 Task: Create a template for welcoming a new batch, including planning a welcome, developing an orientation program, and organizing sessions.
Action: Mouse moved to (35, 53)
Screenshot: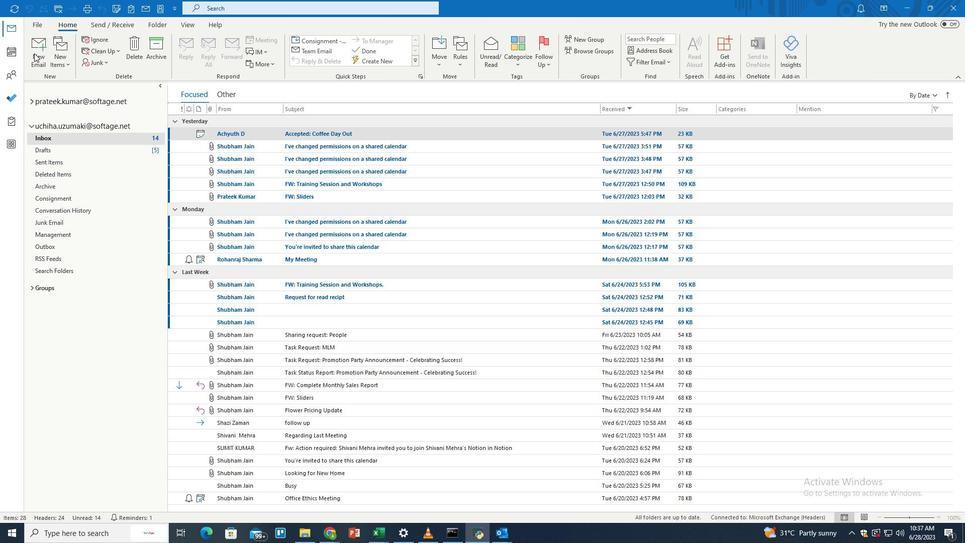 
Action: Mouse pressed left at (35, 53)
Screenshot: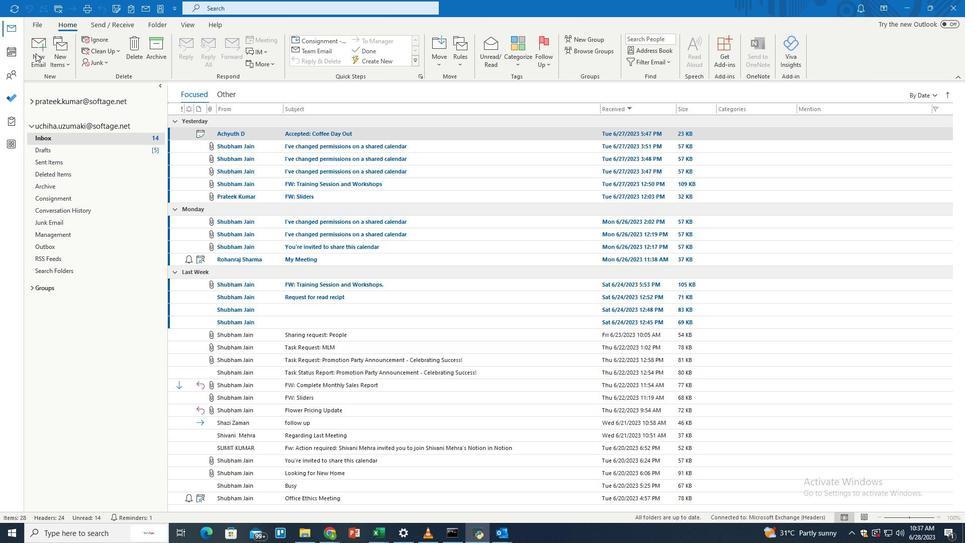 
Action: Mouse moved to (36, 53)
Screenshot: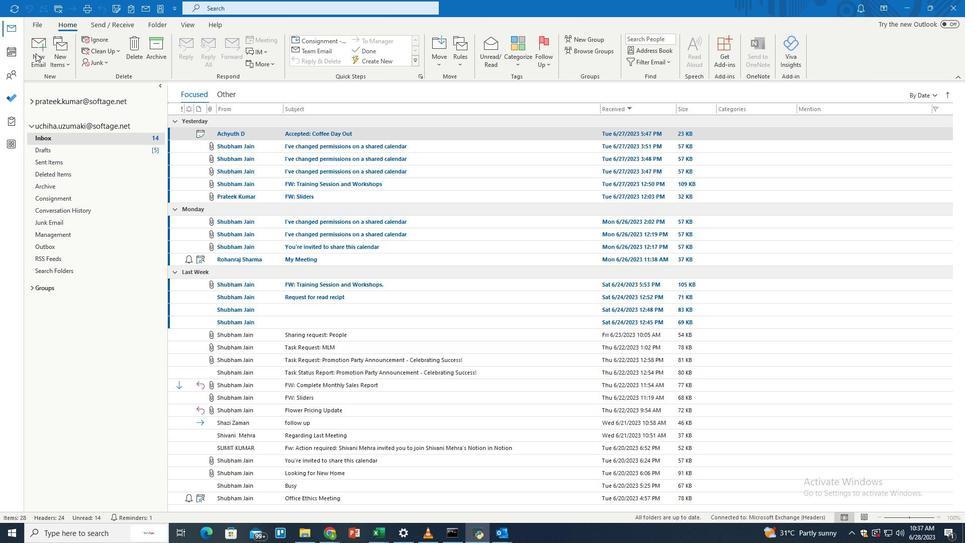 
Action: Mouse pressed left at (36, 53)
Screenshot: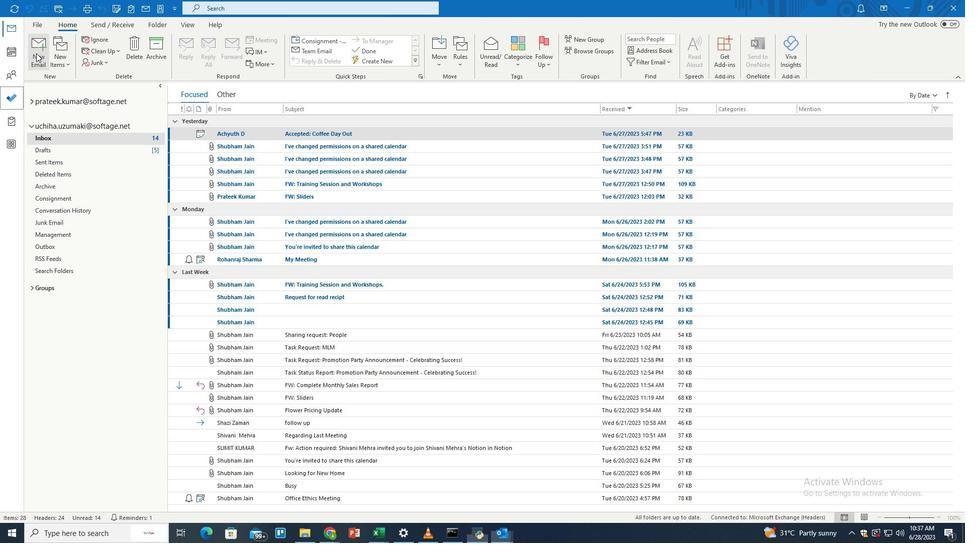 
Action: Mouse moved to (677, 56)
Screenshot: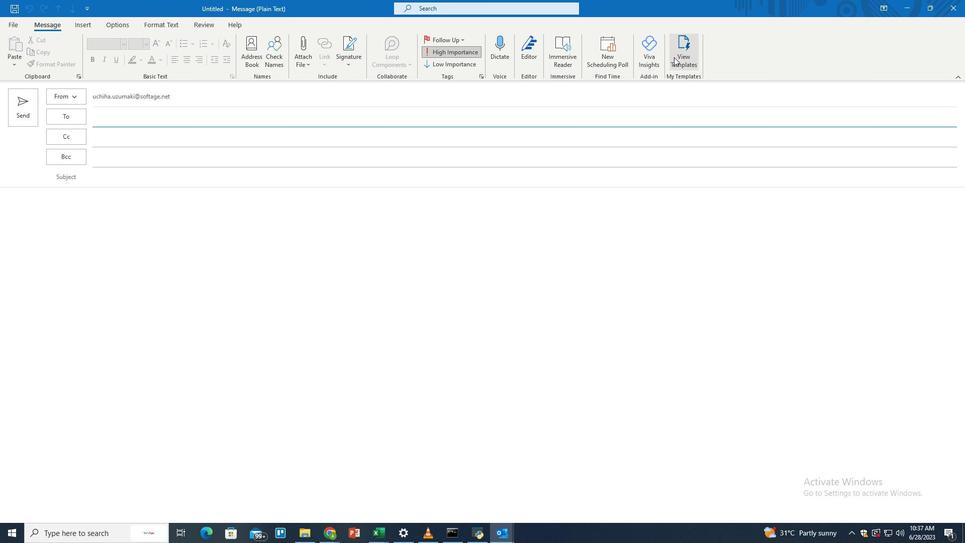 
Action: Mouse pressed left at (677, 56)
Screenshot: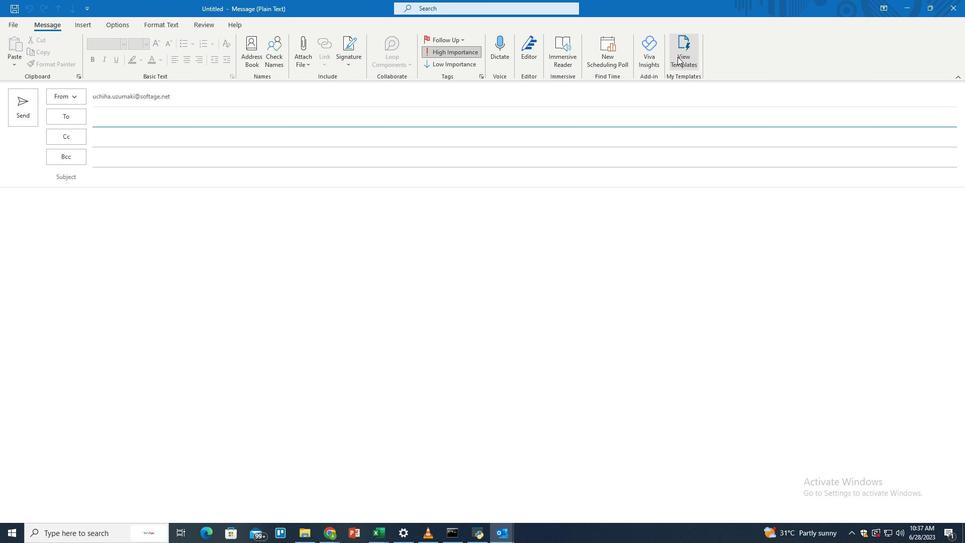 
Action: Mouse moved to (817, 248)
Screenshot: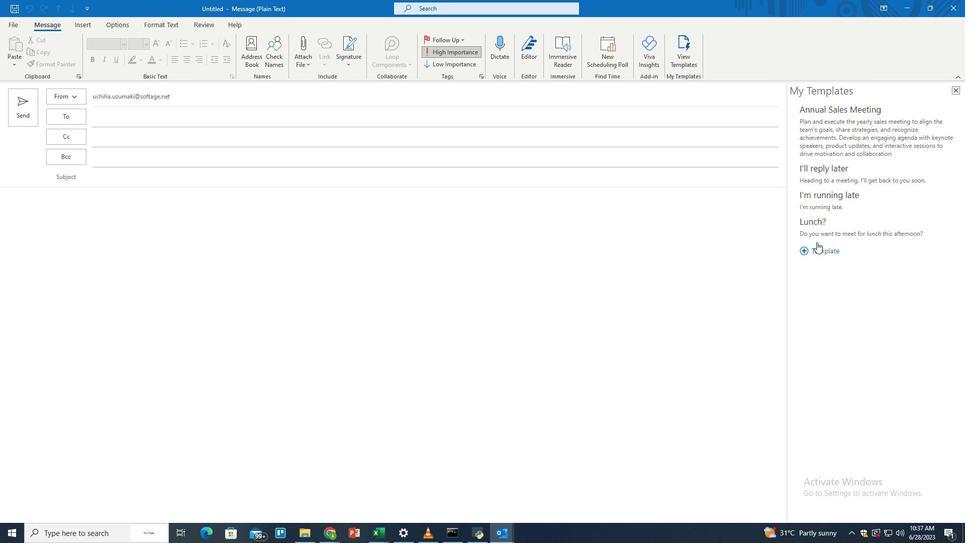 
Action: Mouse pressed left at (817, 248)
Screenshot: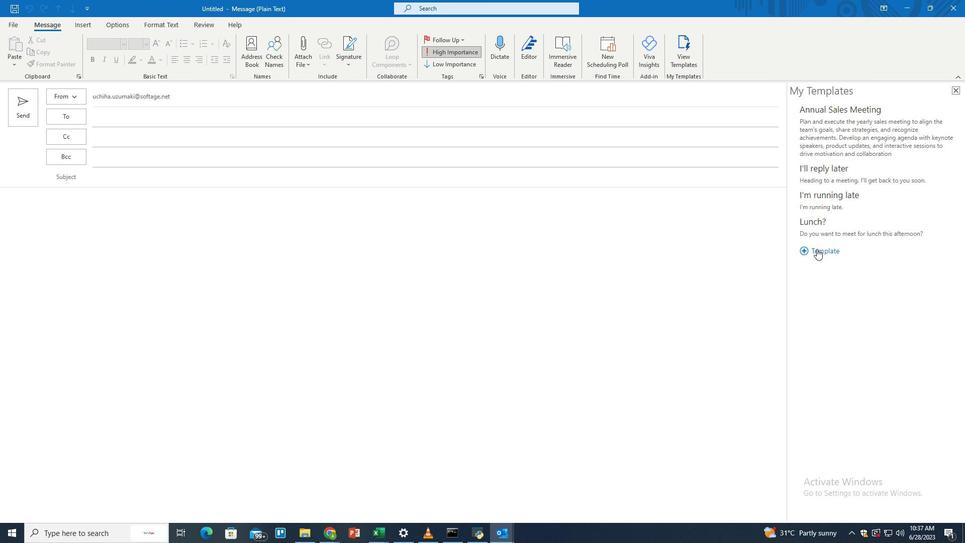 
Action: Mouse moved to (822, 111)
Screenshot: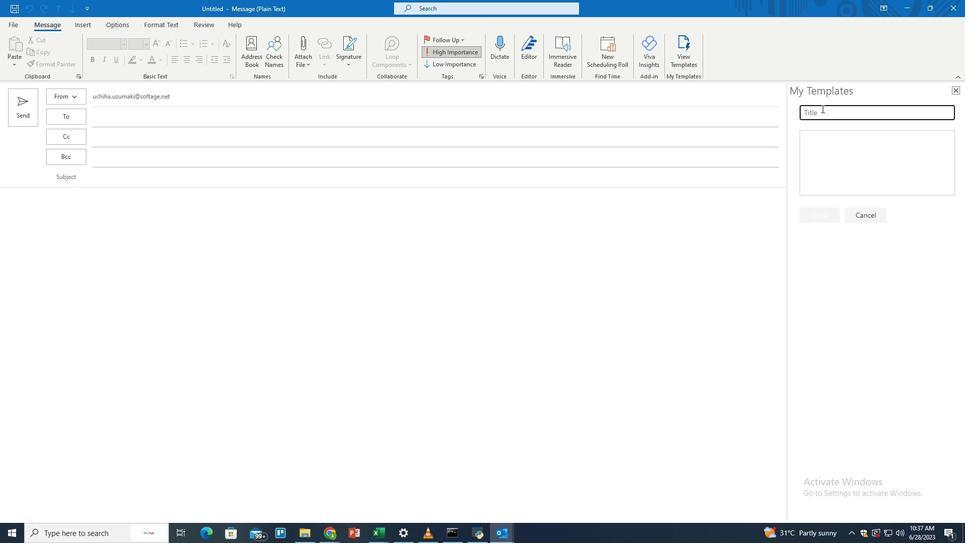 
Action: Mouse pressed left at (822, 111)
Screenshot: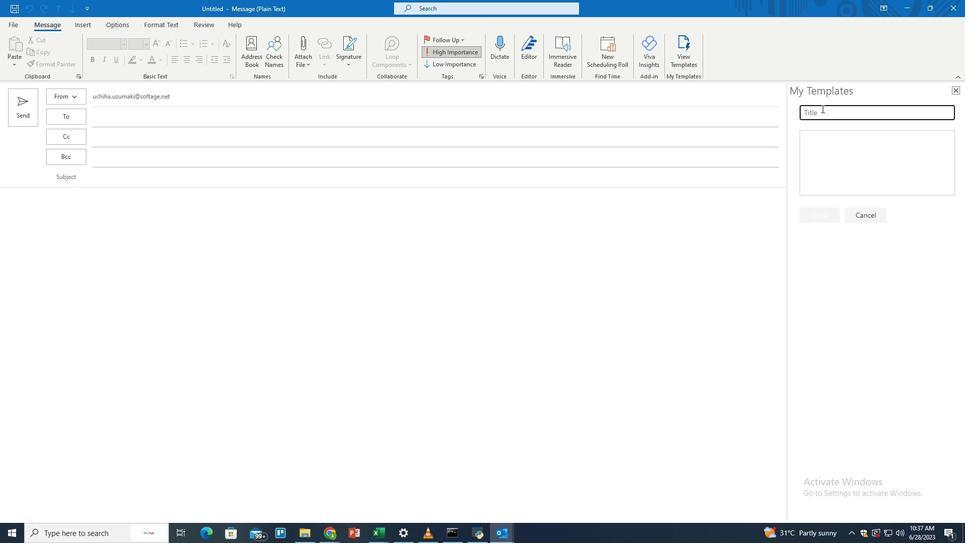 
Action: Key pressed <Key.shift>Welcome<Key.space><Key.shift><Key.shift><Key.shift><Key.shift><Key.shift><Key.shift><Key.shift><Key.shift><Key.shift>New<Key.space><Key.shift>Batch
Screenshot: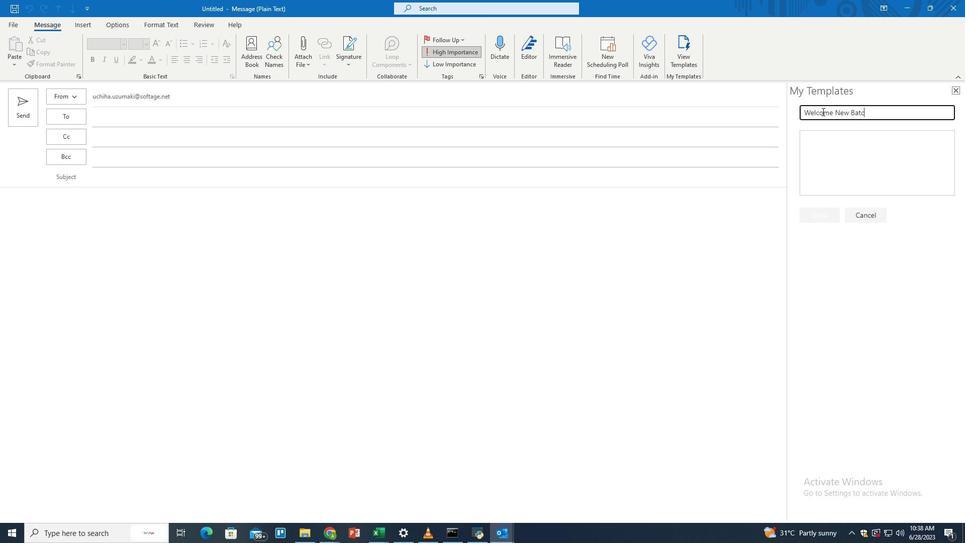
Action: Mouse moved to (851, 143)
Screenshot: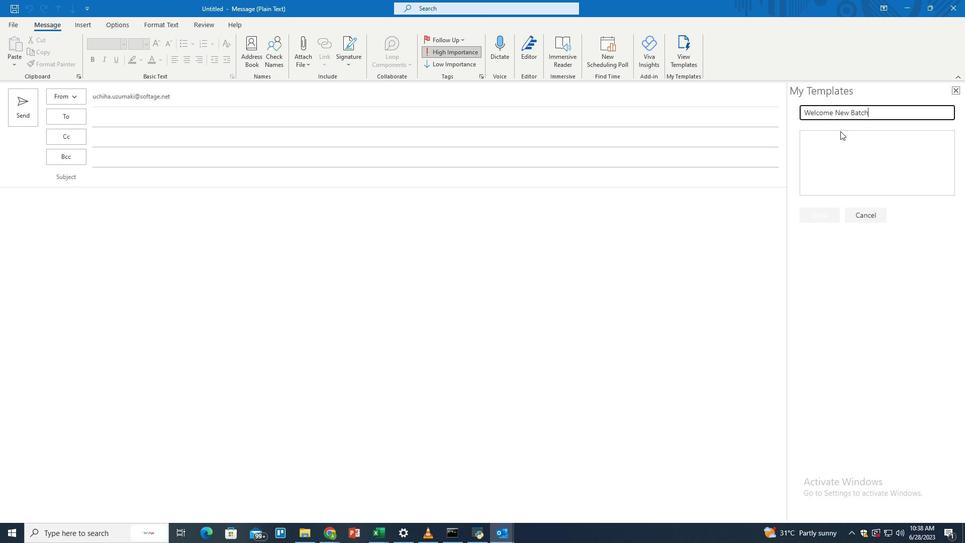 
Action: Mouse pressed left at (851, 143)
Screenshot: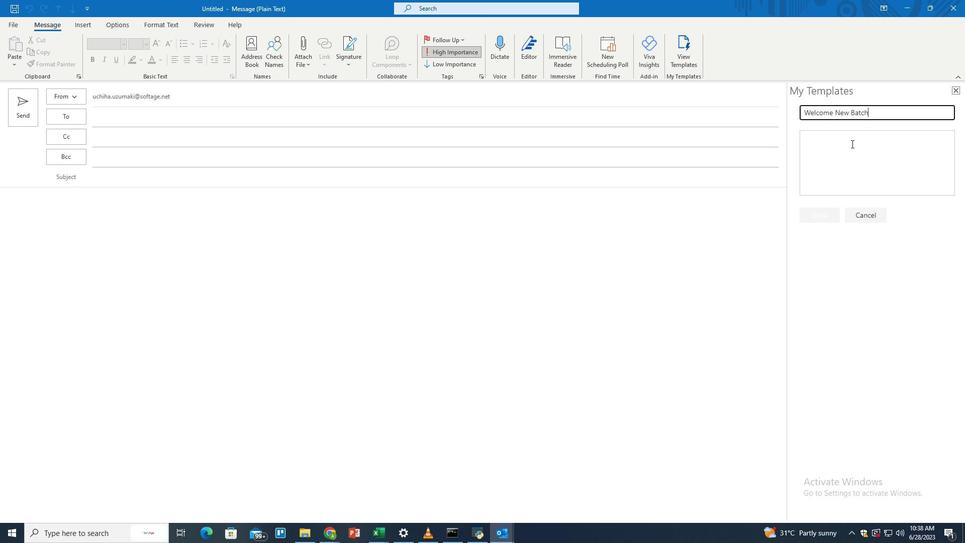 
Action: Key pressed <Key.shift>Plan<Key.space>and<Key.space>execute<Key.space>a<Key.space>warm<Key.space>welcome<Key.space>for<Key.space>the<Key.space>new<Key.space>batch<Key.space>of<Key.space>students\<Key.backspace>/employes<Key.backspace>es<Key.space>joining<Key.space>our<Key.space>organization/o<Key.backspace>institution.<Key.space><Key.shift>Develop<Key.space>an<Key.space>orientation<Key.space>program<Key.space>to<Key.space>familiarixe<Key.backspace><Key.backspace>ze<Key.space>them<Key.space>with<Key.space>our<Key.space>culture,<Key.space>policies,<Key.space>and<Key.space>facilities.<Key.space><Key.shift>Organize<Key.space>an<Key.space>introductory<Key.space>sessionn,<Key.space>p<Key.backspace><Key.backspace><Key.backspace><Key.backspace><Key.space><Key.backspace>,<Key.space>provide<Key.space>welcome<Key.space>kits,<Key.space>and<Key.space>s<Key.backspace>assign<Key.space>mentors<Key.space>to<Key.space>facilitate<Key.space>a<Key.space>smot<Key.backspace>oth<Key.space>transetion<Key.backspace><Key.backspace><Key.backspace><Key.backspace><Key.backspace>ition<Key.space>and<Key.space>foster<Key.space>a<Key.space>positive<Key.space>and<Key.space>inclusive<Key.space>environe<Key.backspace>ment
Screenshot: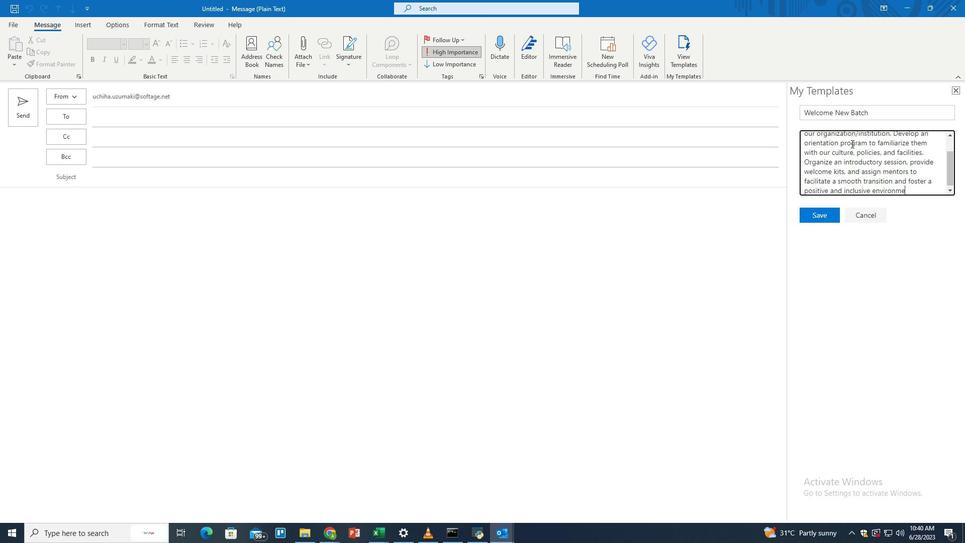 
Action: Mouse moved to (821, 214)
Screenshot: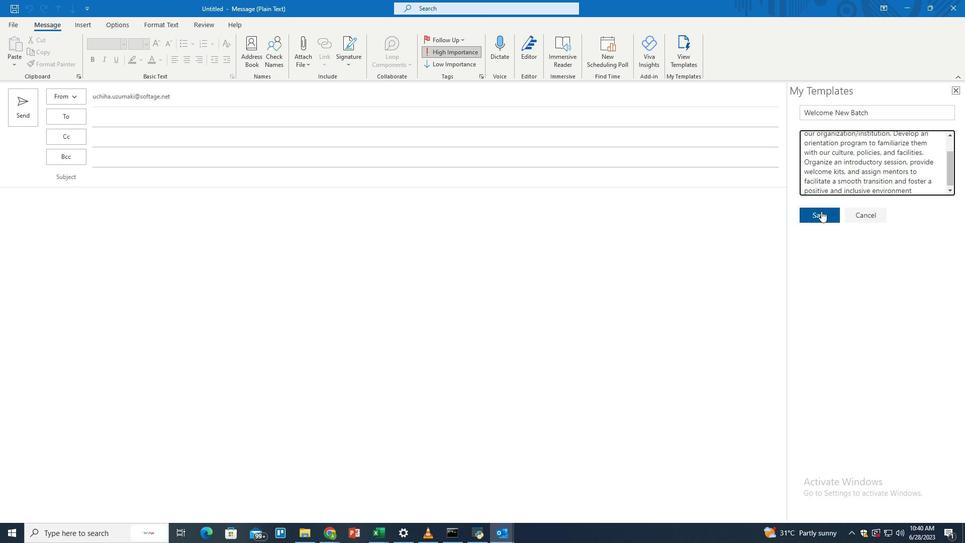 
Action: Mouse pressed left at (821, 214)
Screenshot: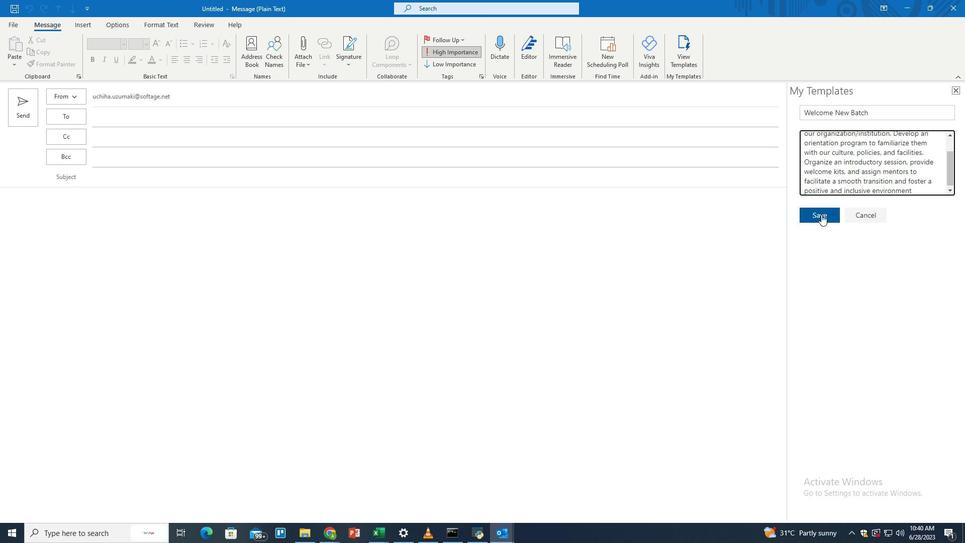 
Action: Mouse moved to (736, 270)
Screenshot: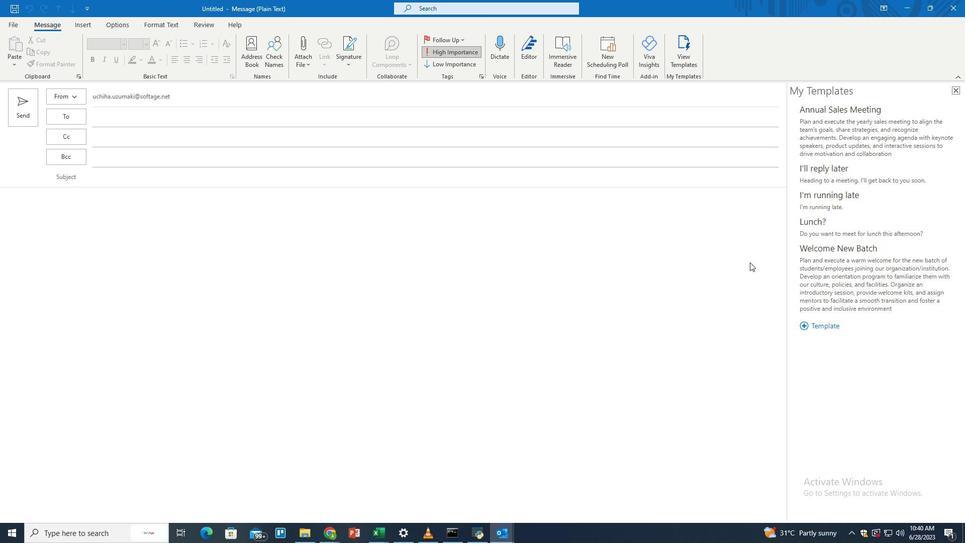 
